 Task: Create a due date automation trigger when advanced on, on the wednesday of the week a card is due add fields with custom field "Resume" set to a number greater than 1 and greater or equal to 10 at 11:00 AM.
Action: Mouse moved to (1065, 79)
Screenshot: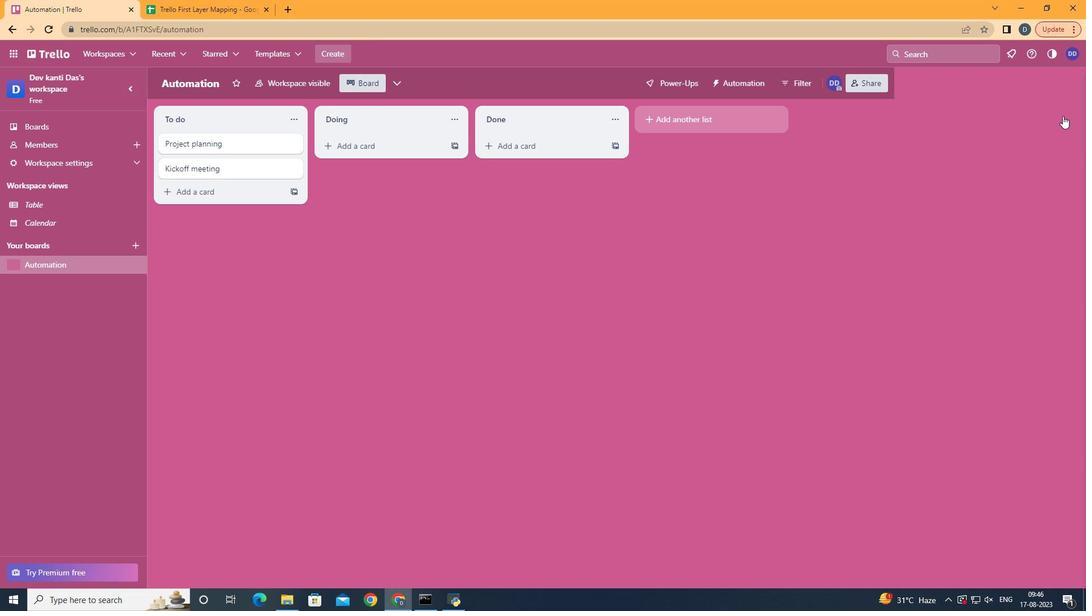 
Action: Mouse pressed left at (1065, 79)
Screenshot: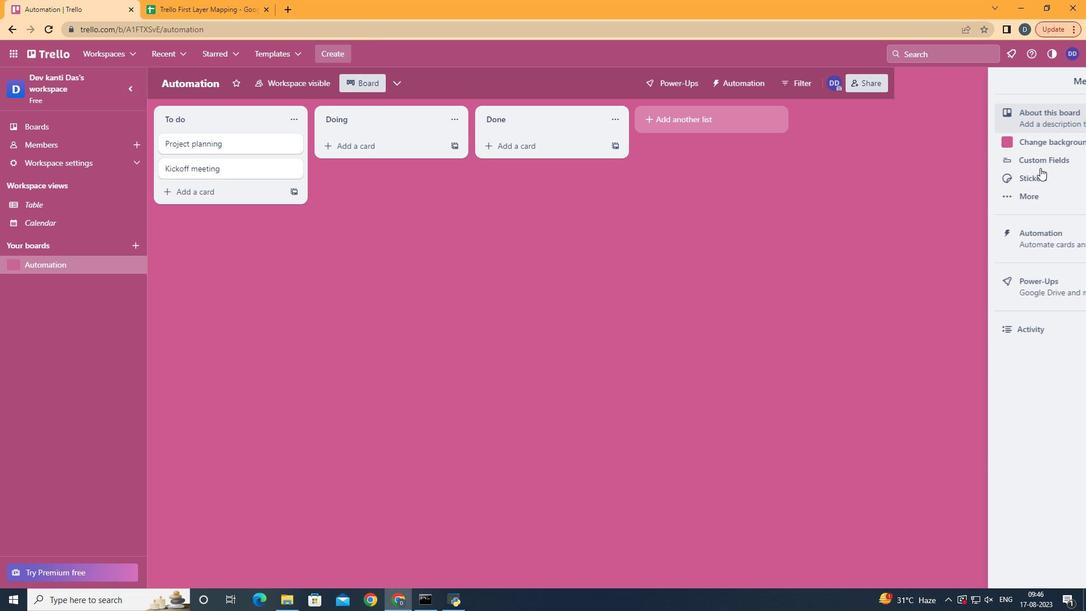 
Action: Mouse moved to (999, 220)
Screenshot: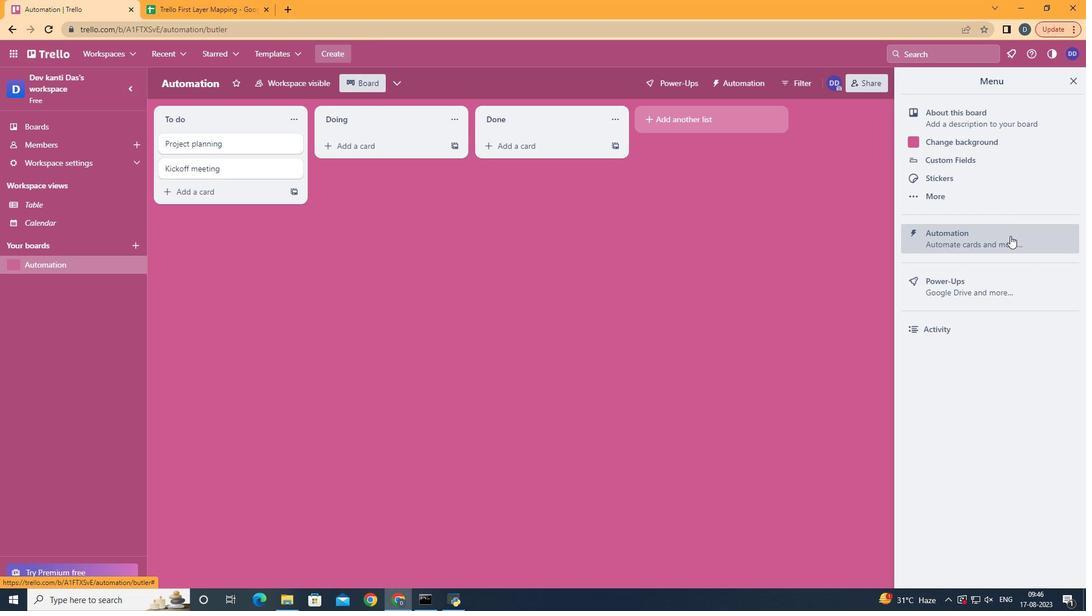 
Action: Mouse pressed left at (999, 220)
Screenshot: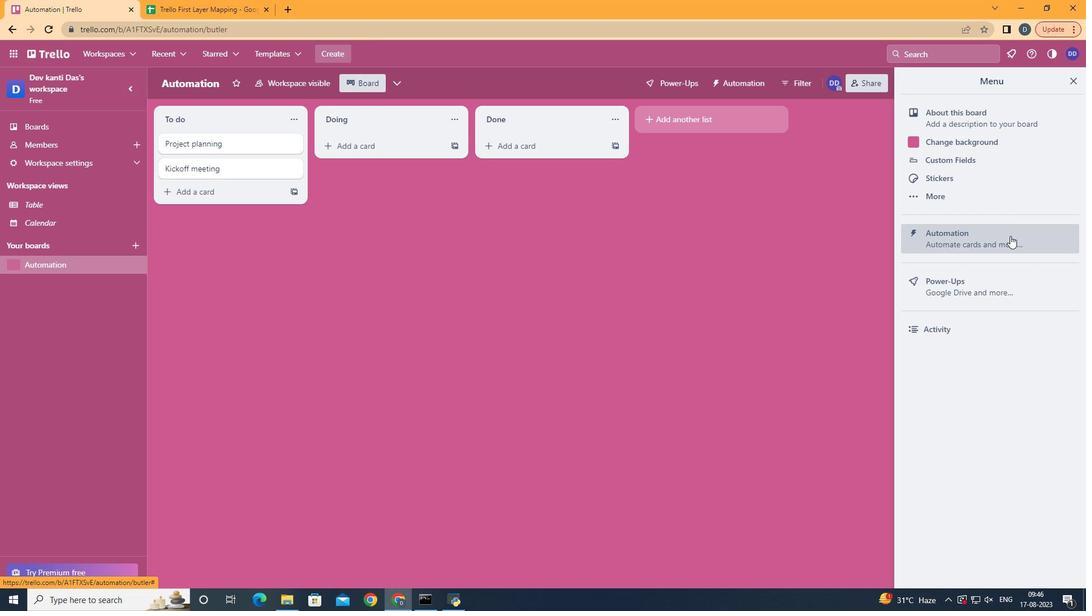 
Action: Mouse moved to (212, 221)
Screenshot: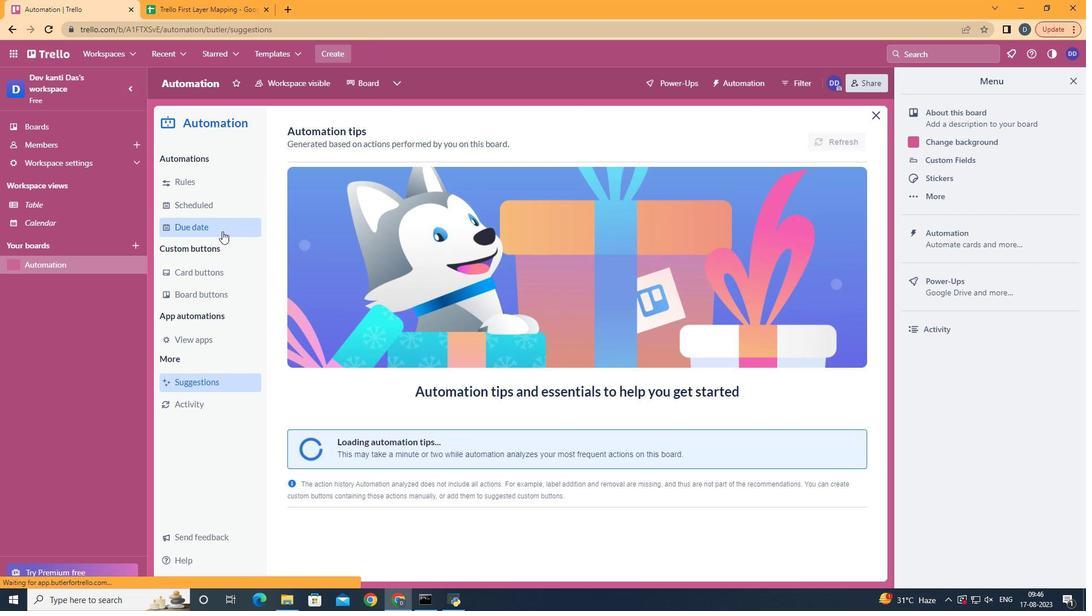 
Action: Mouse pressed left at (212, 221)
Screenshot: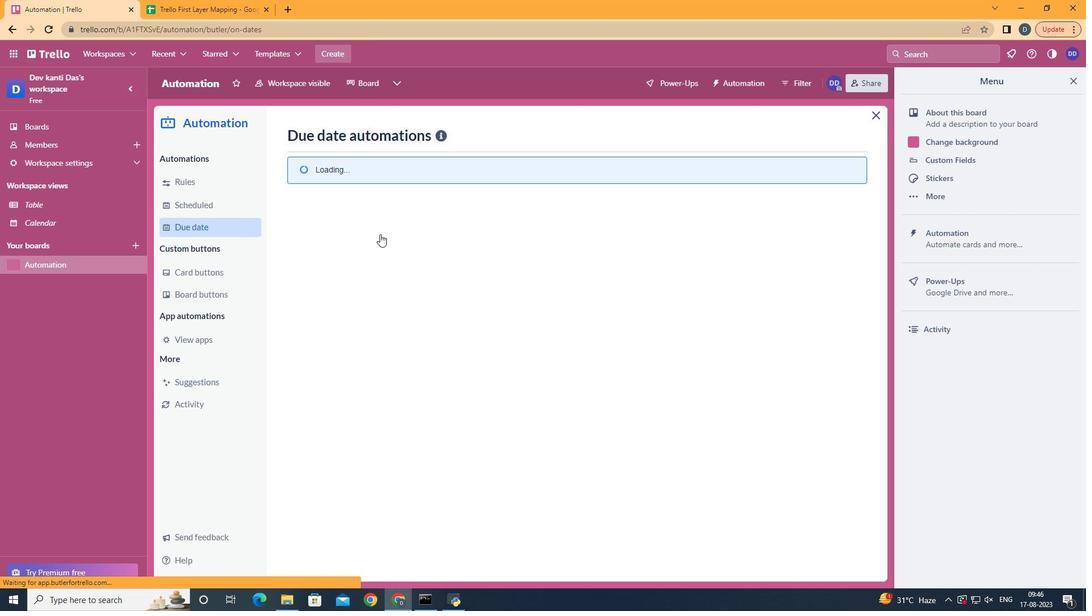 
Action: Mouse moved to (785, 130)
Screenshot: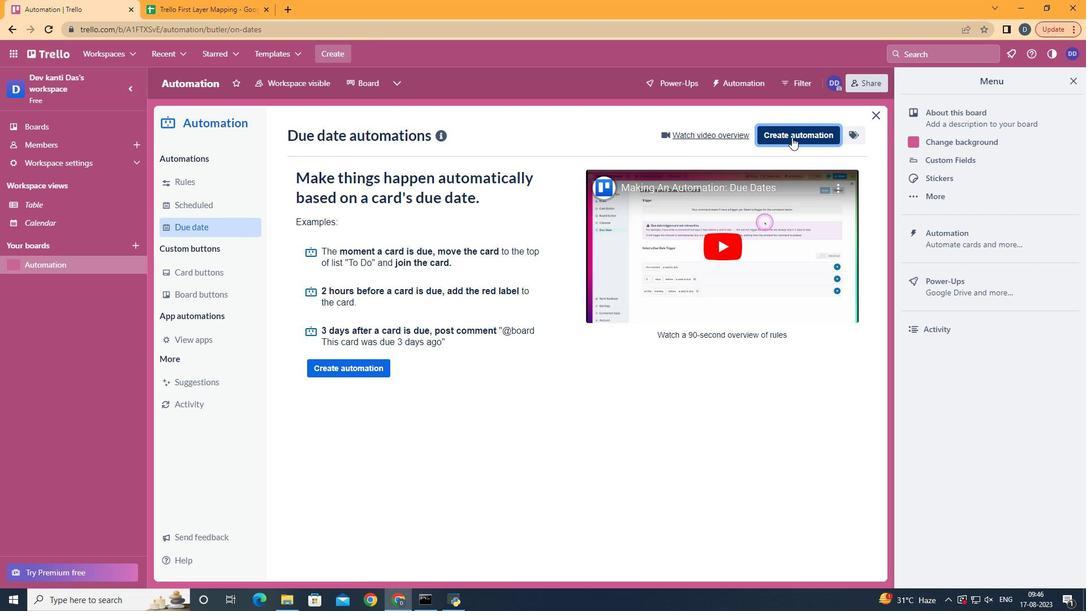 
Action: Mouse pressed left at (785, 130)
Screenshot: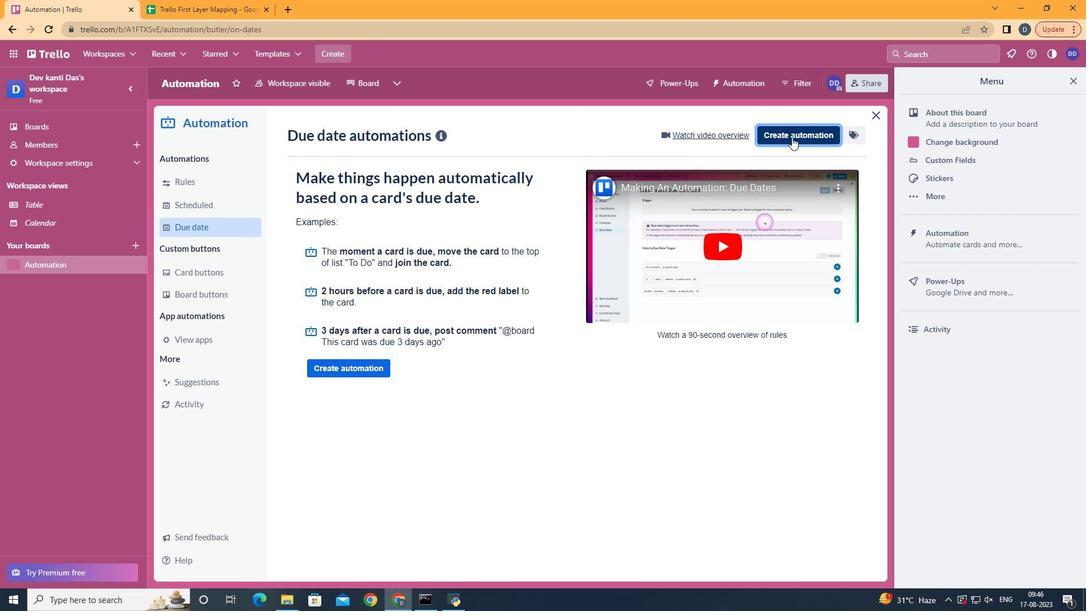 
Action: Mouse moved to (618, 228)
Screenshot: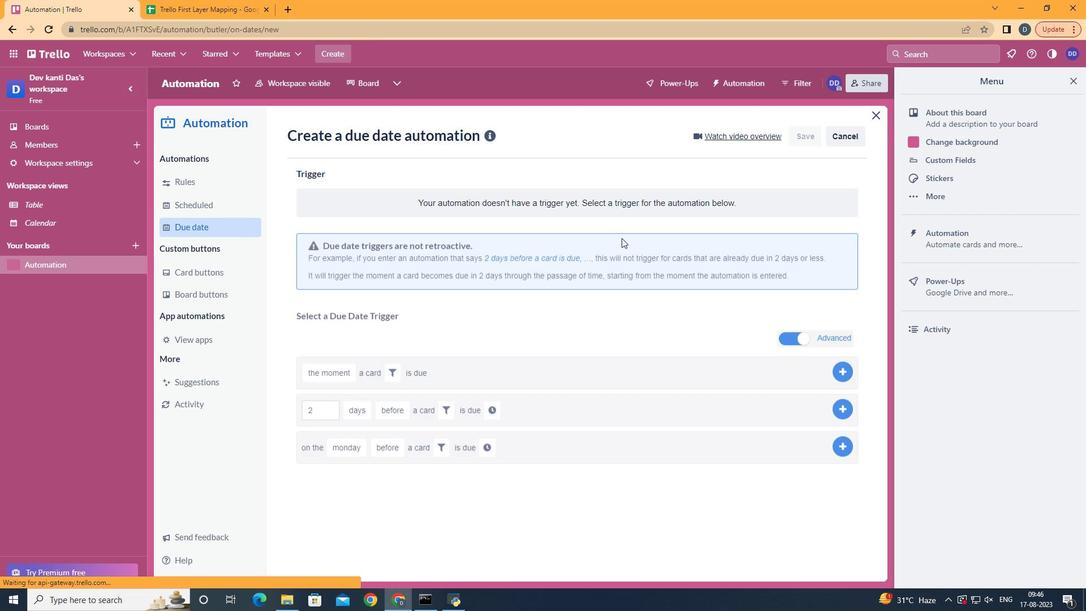 
Action: Mouse pressed left at (618, 228)
Screenshot: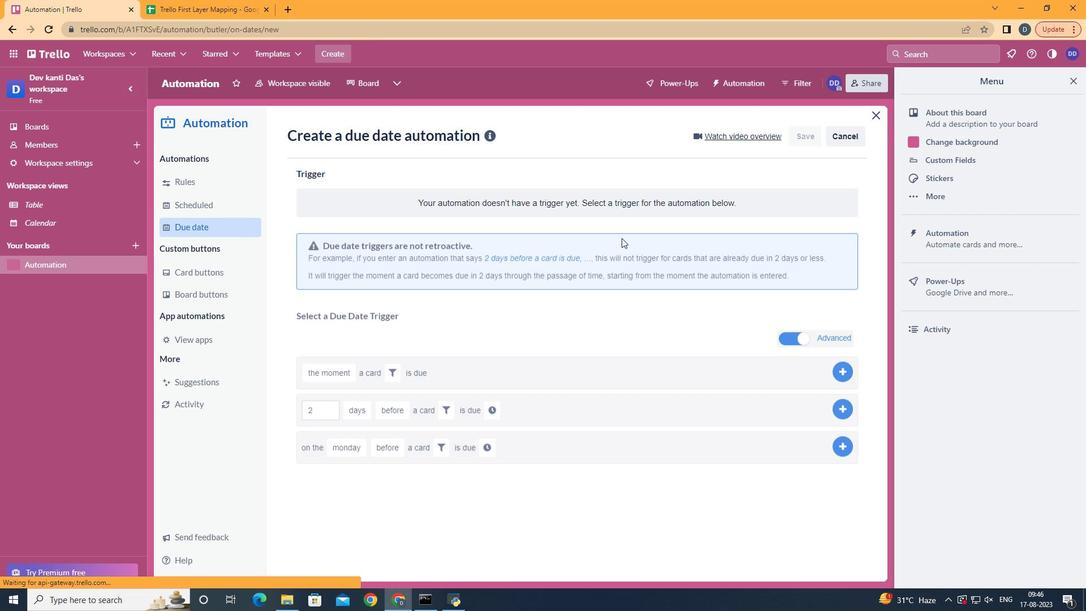 
Action: Mouse moved to (361, 337)
Screenshot: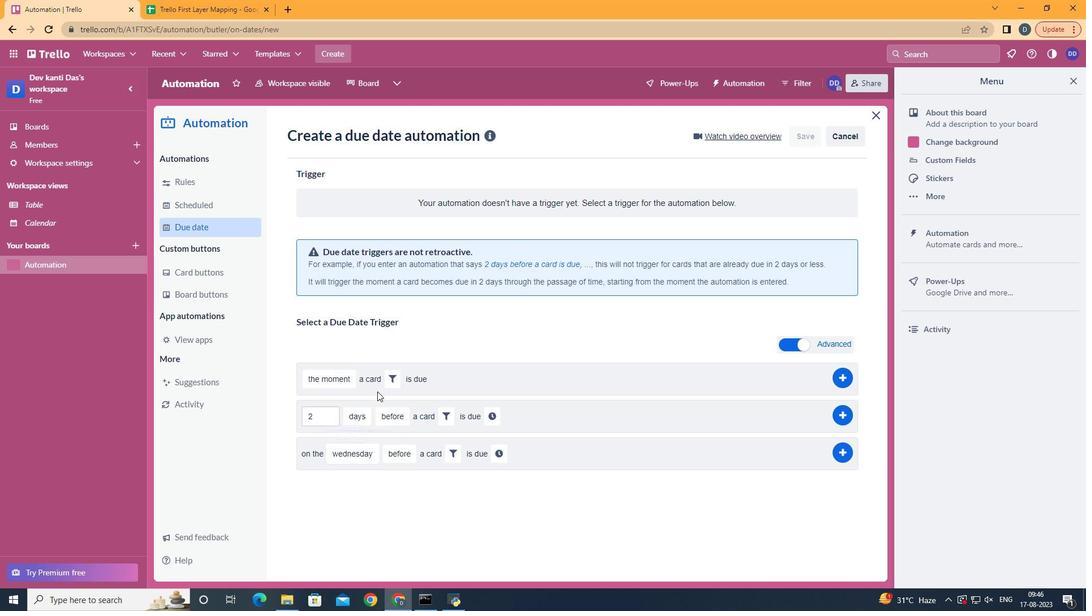 
Action: Mouse pressed left at (361, 337)
Screenshot: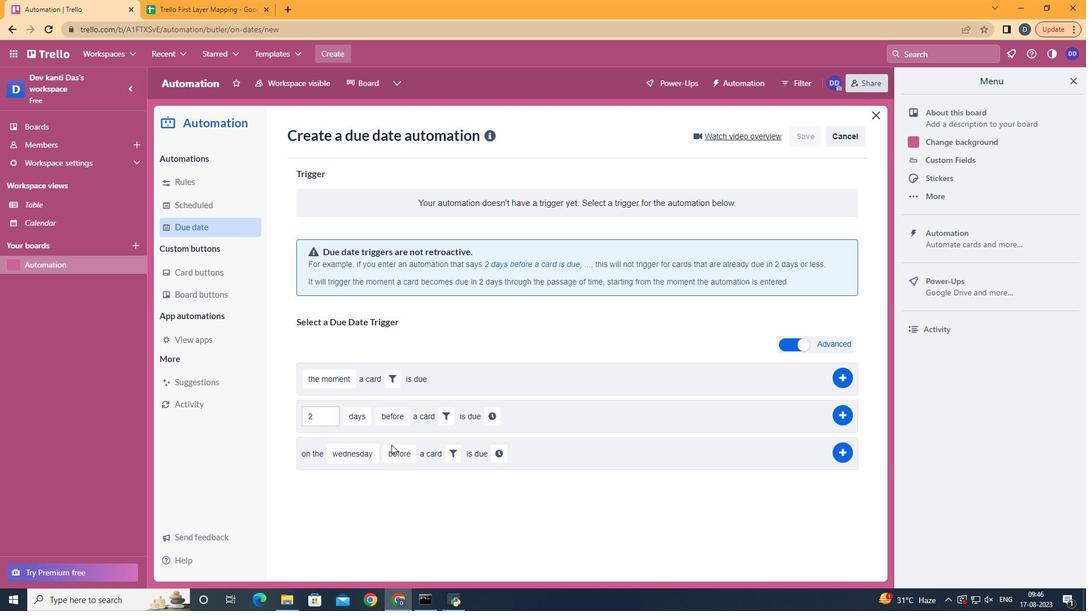 
Action: Mouse moved to (434, 517)
Screenshot: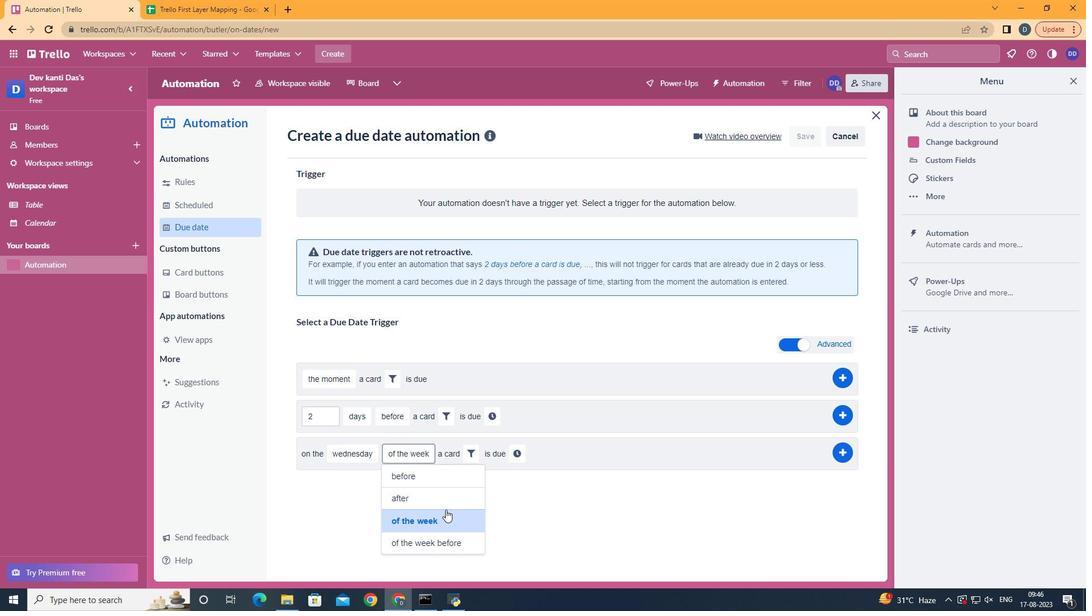
Action: Mouse pressed left at (434, 517)
Screenshot: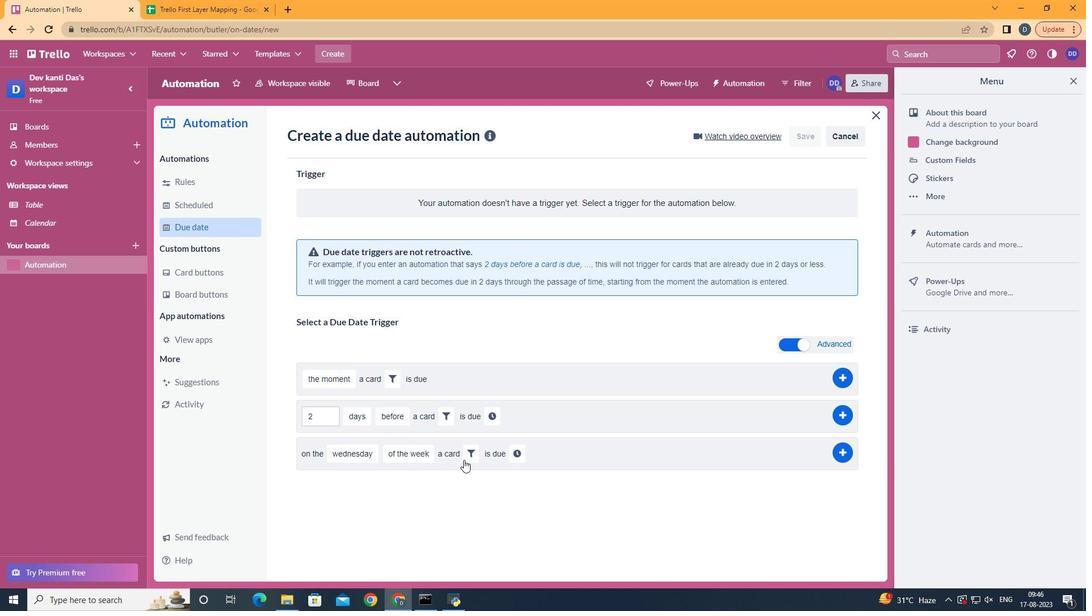 
Action: Mouse moved to (460, 449)
Screenshot: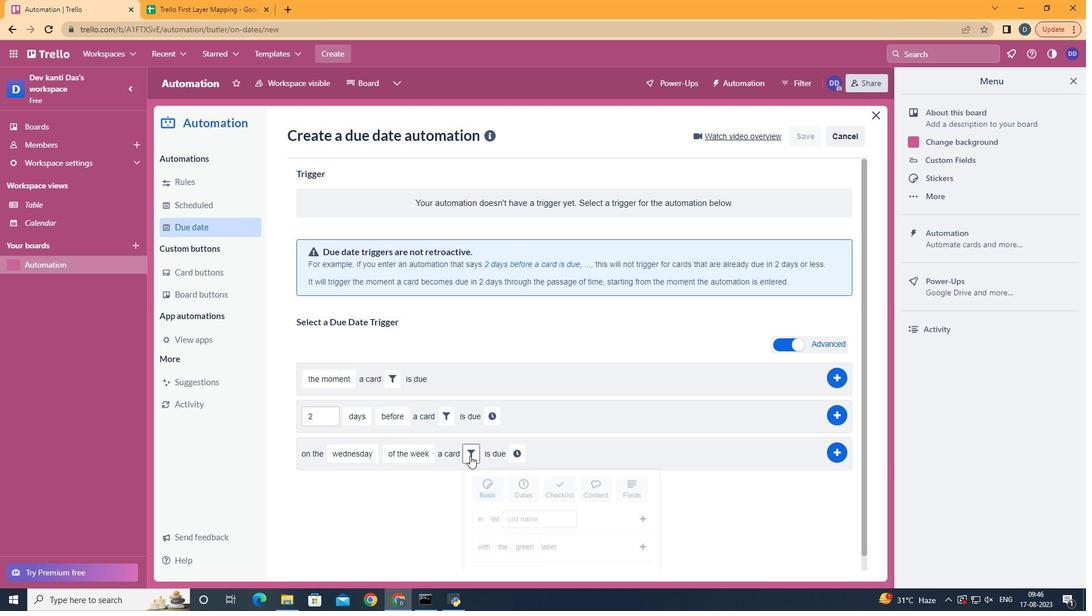 
Action: Mouse pressed left at (460, 449)
Screenshot: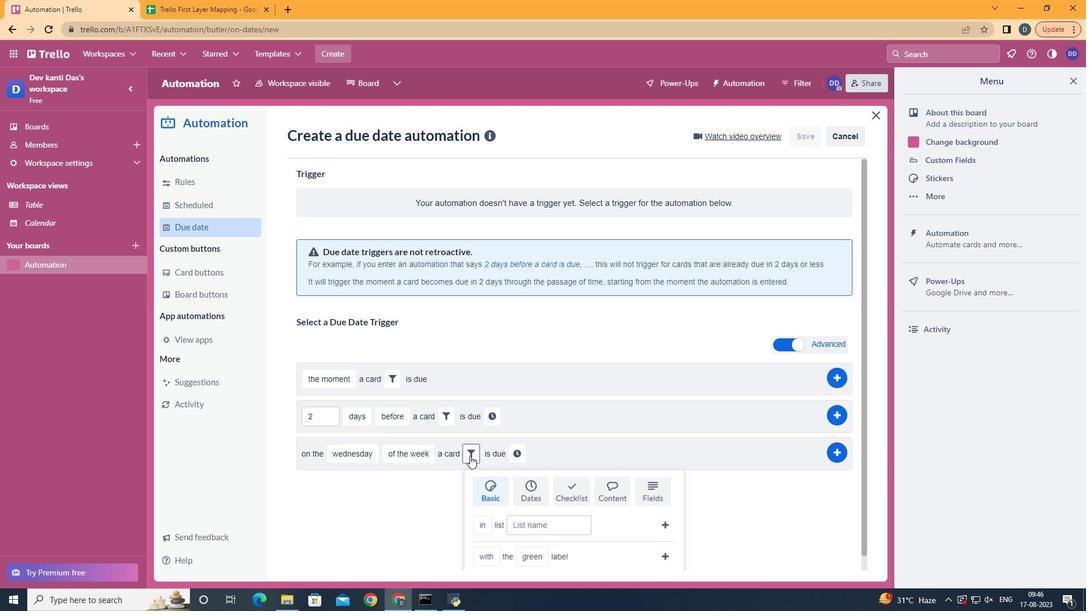 
Action: Mouse moved to (648, 479)
Screenshot: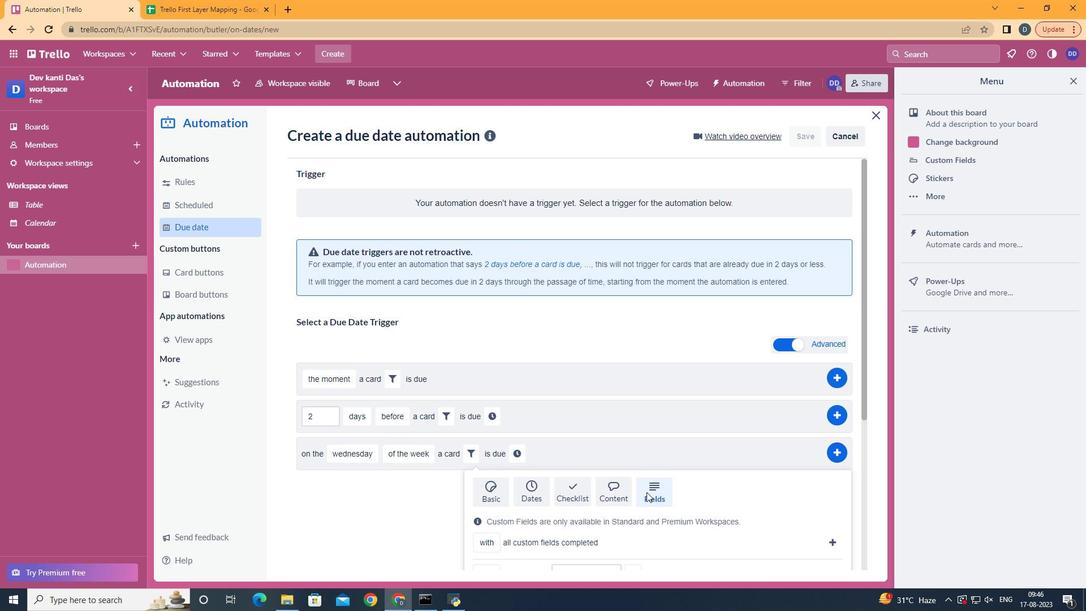 
Action: Mouse pressed left at (648, 479)
Screenshot: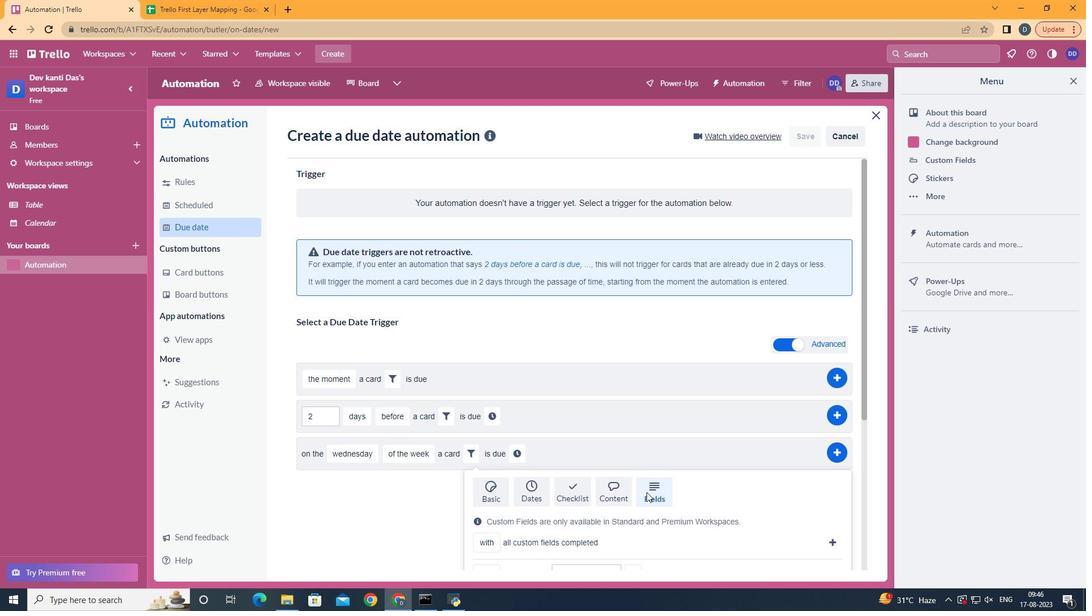 
Action: Mouse moved to (639, 485)
Screenshot: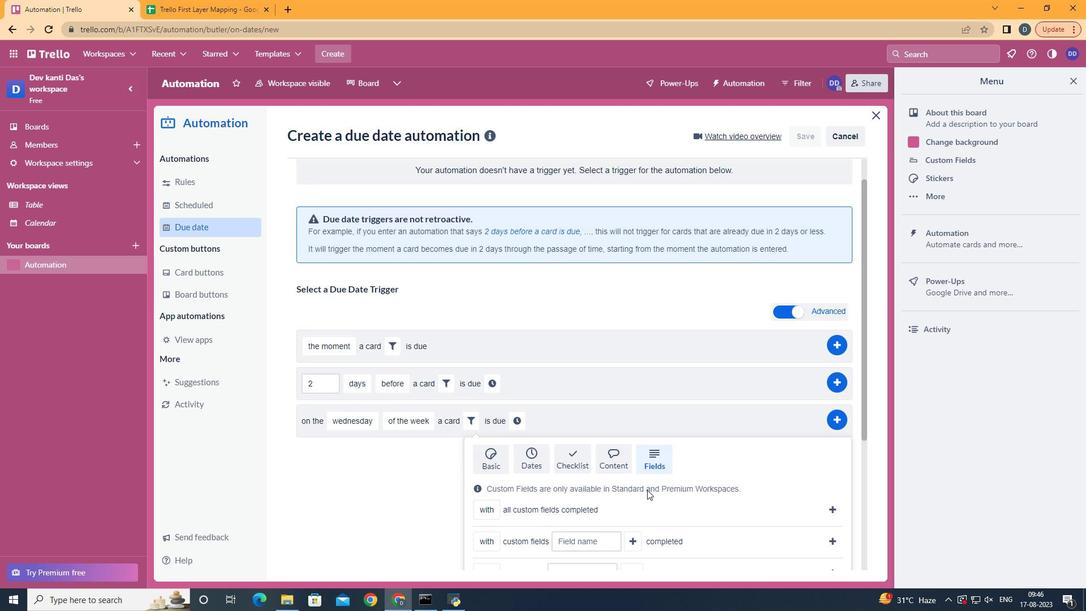 
Action: Mouse scrolled (639, 484) with delta (0, 0)
Screenshot: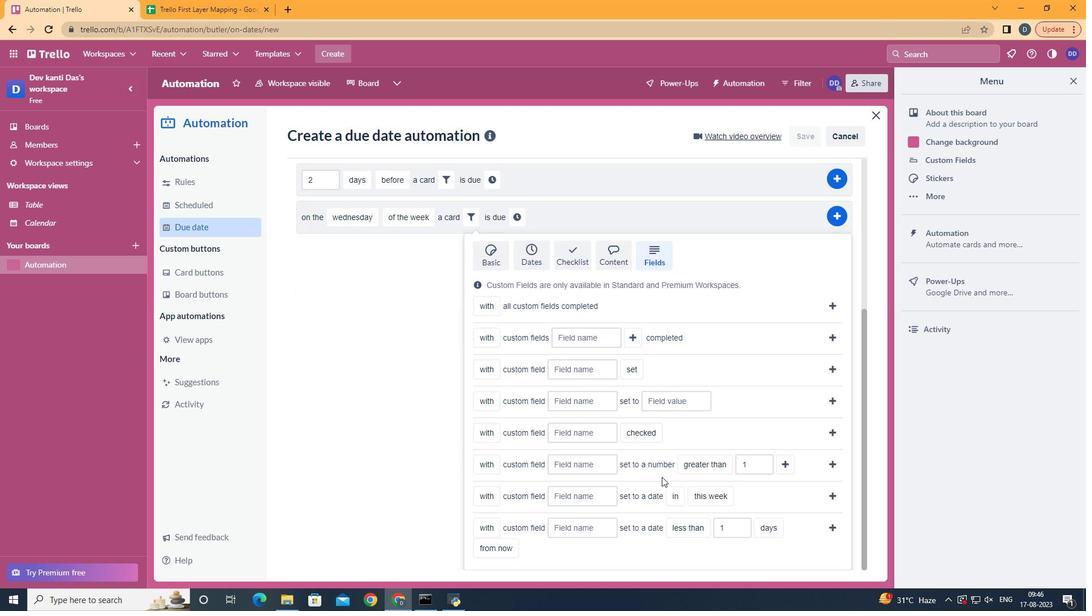 
Action: Mouse scrolled (639, 484) with delta (0, 0)
Screenshot: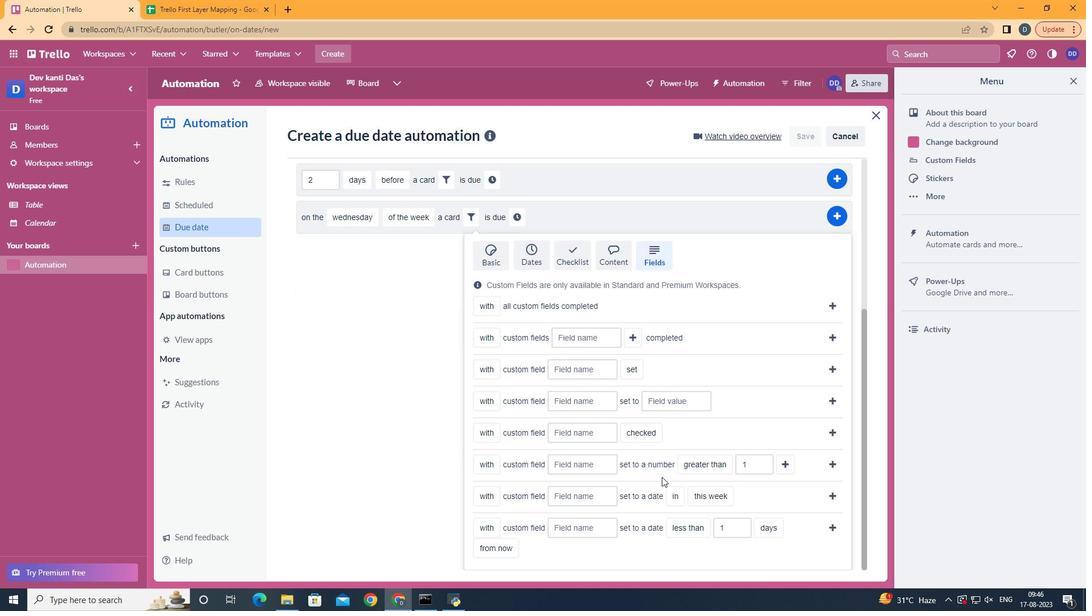 
Action: Mouse scrolled (639, 484) with delta (0, 0)
Screenshot: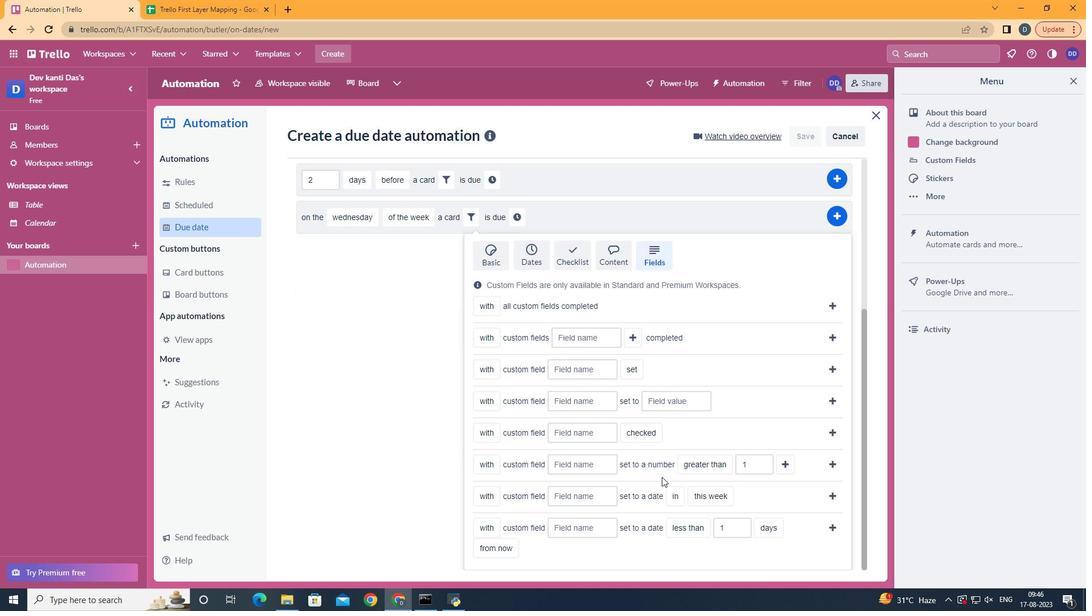 
Action: Mouse scrolled (639, 484) with delta (0, 0)
Screenshot: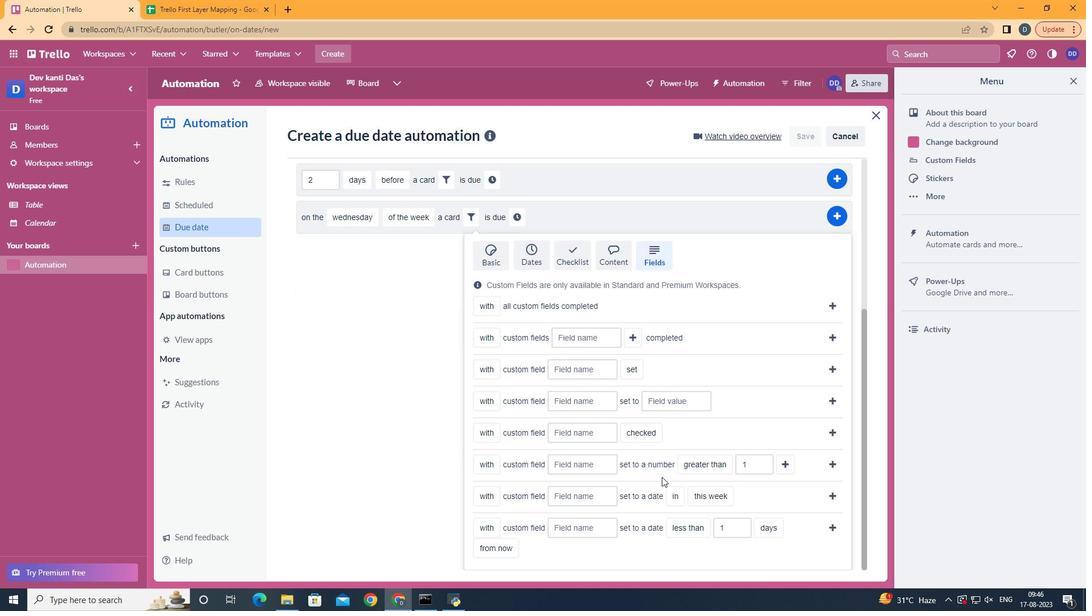 
Action: Mouse scrolled (639, 484) with delta (0, 0)
Screenshot: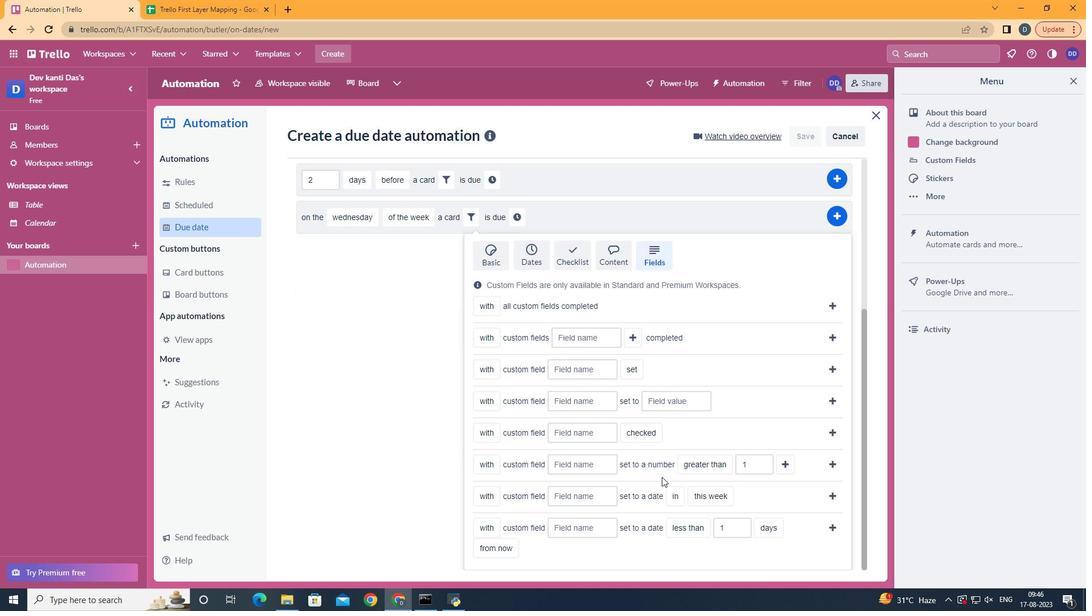 
Action: Mouse moved to (592, 458)
Screenshot: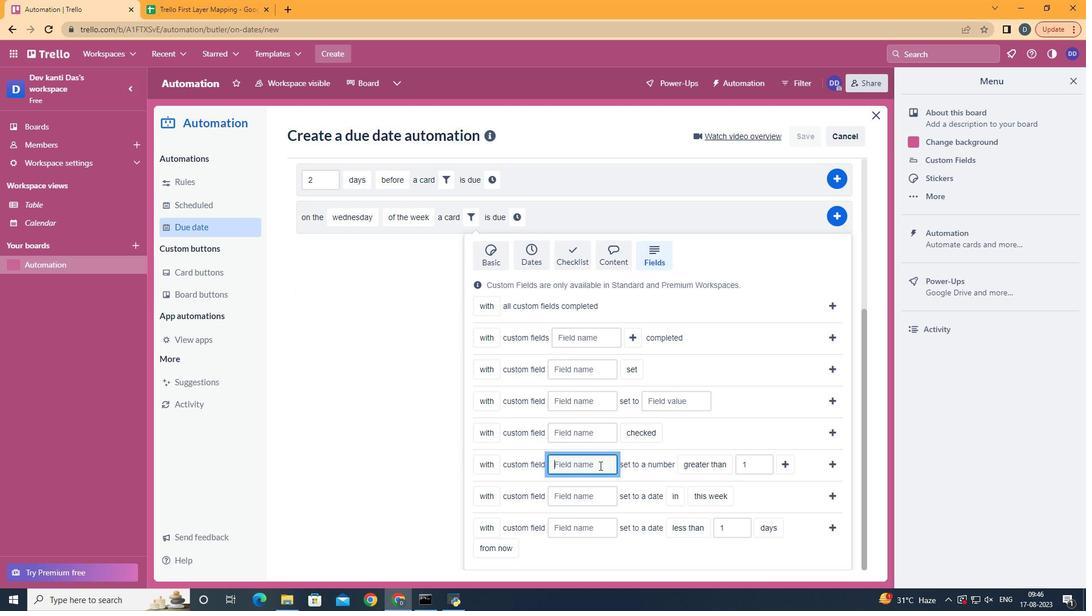 
Action: Mouse pressed left at (592, 458)
Screenshot: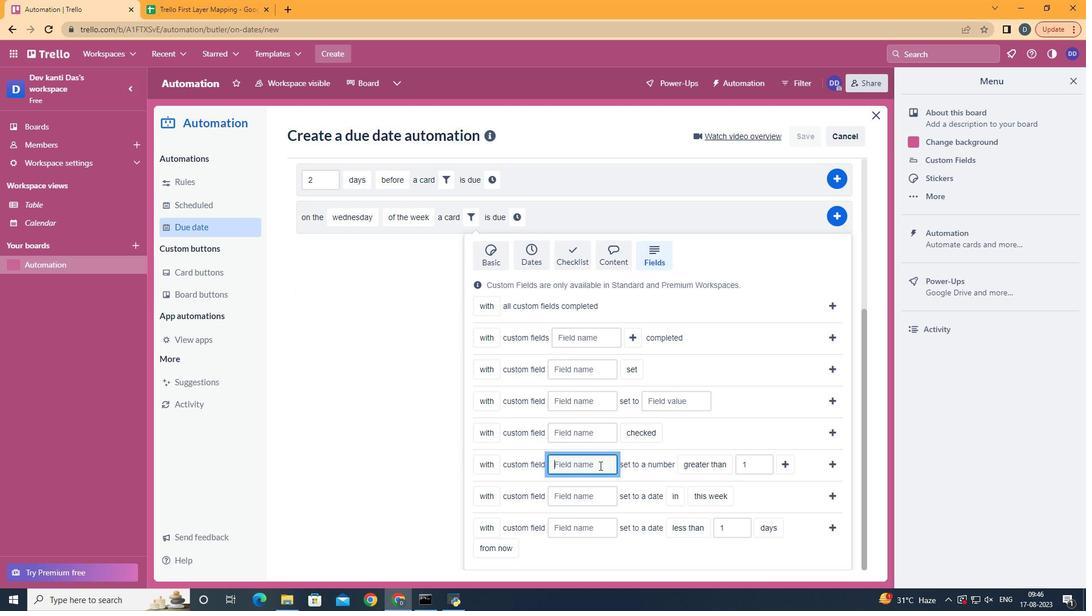 
Action: Key pressed <Key.shift>Resume
Screenshot: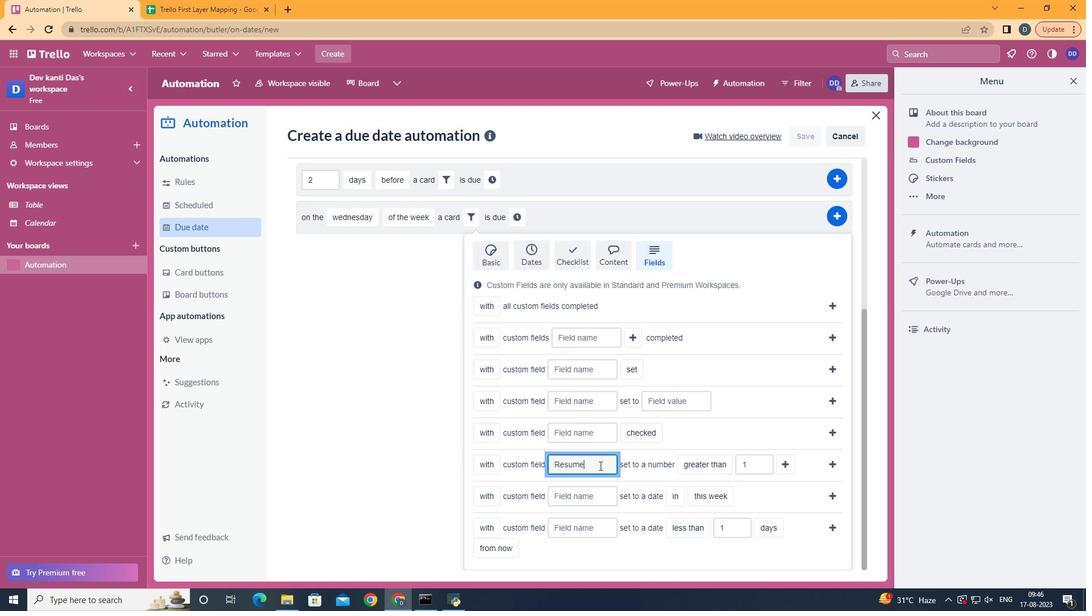 
Action: Mouse moved to (782, 450)
Screenshot: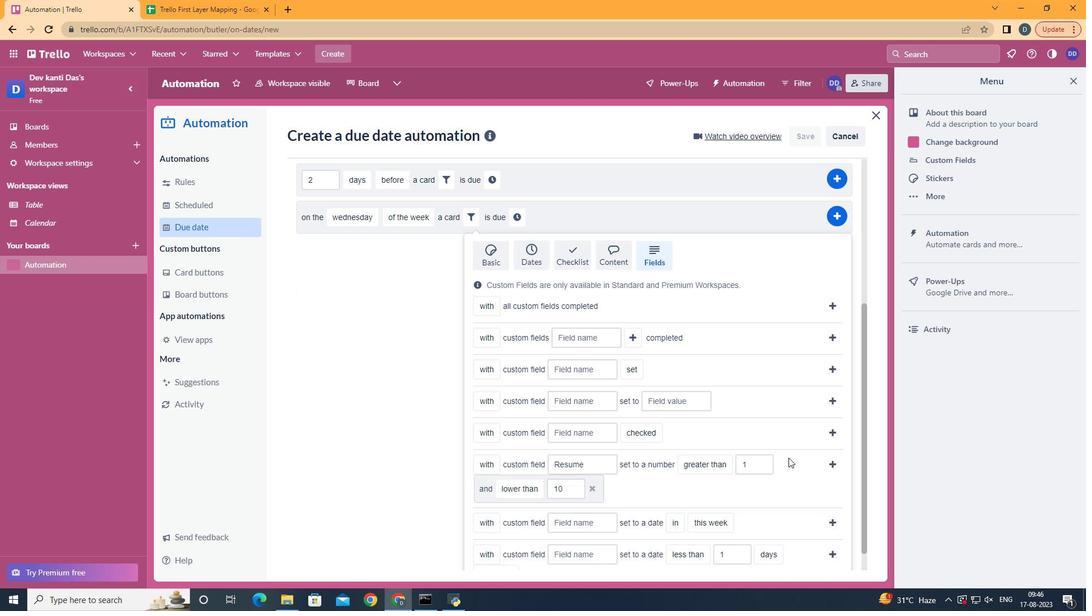 
Action: Mouse pressed left at (782, 450)
Screenshot: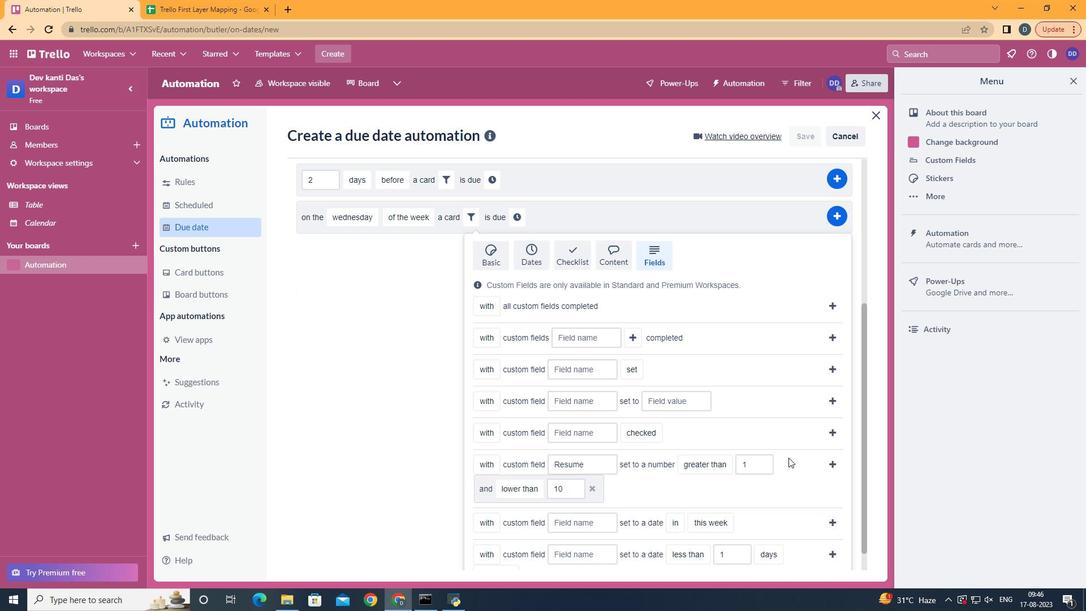 
Action: Mouse moved to (540, 466)
Screenshot: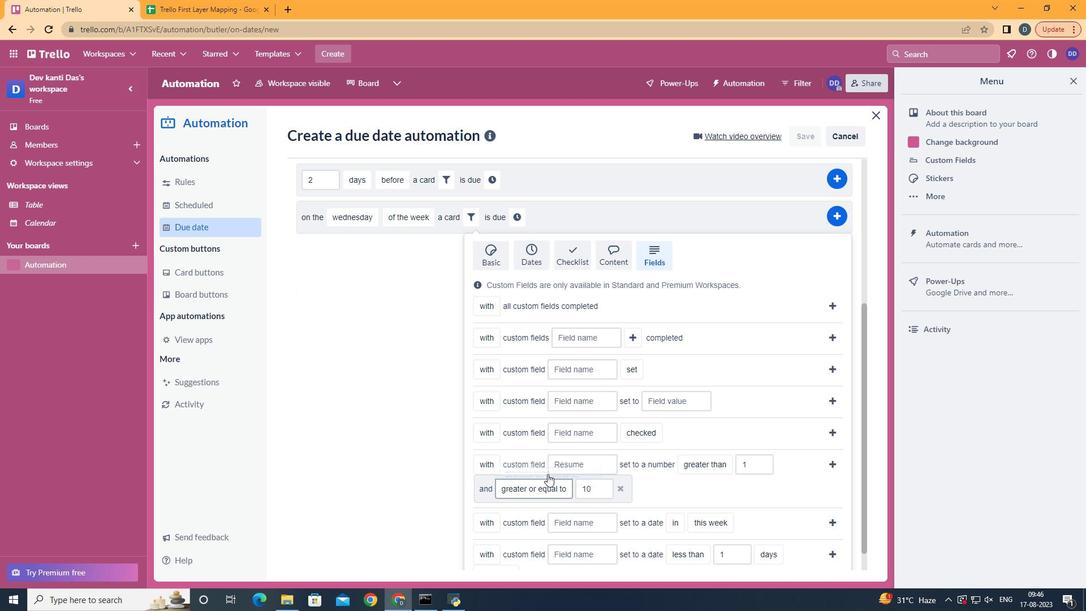 
Action: Mouse pressed left at (540, 466)
Screenshot: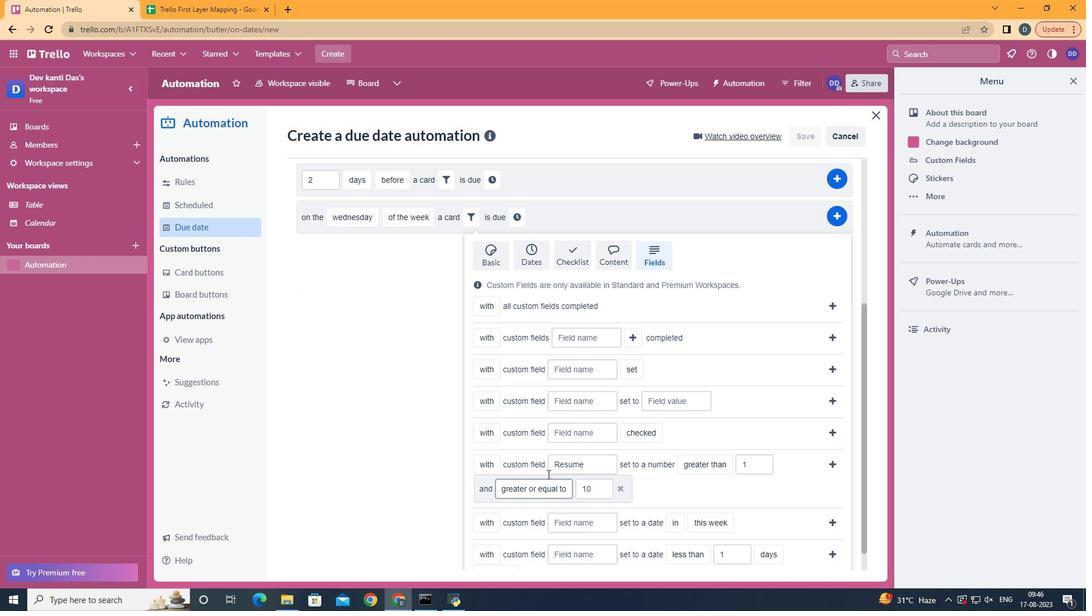 
Action: Mouse moved to (826, 455)
Screenshot: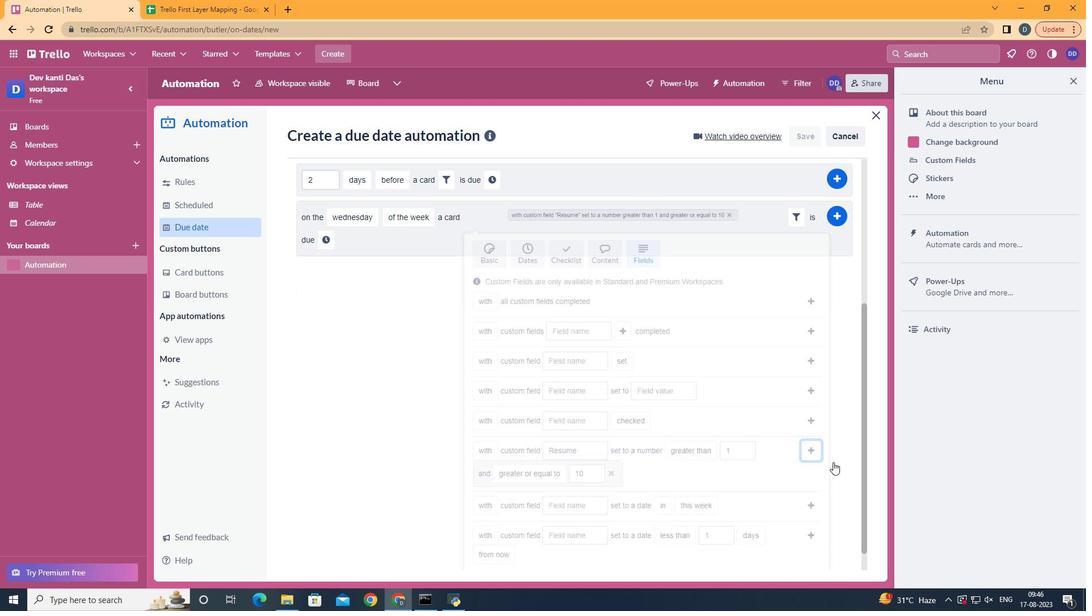 
Action: Mouse pressed left at (826, 455)
Screenshot: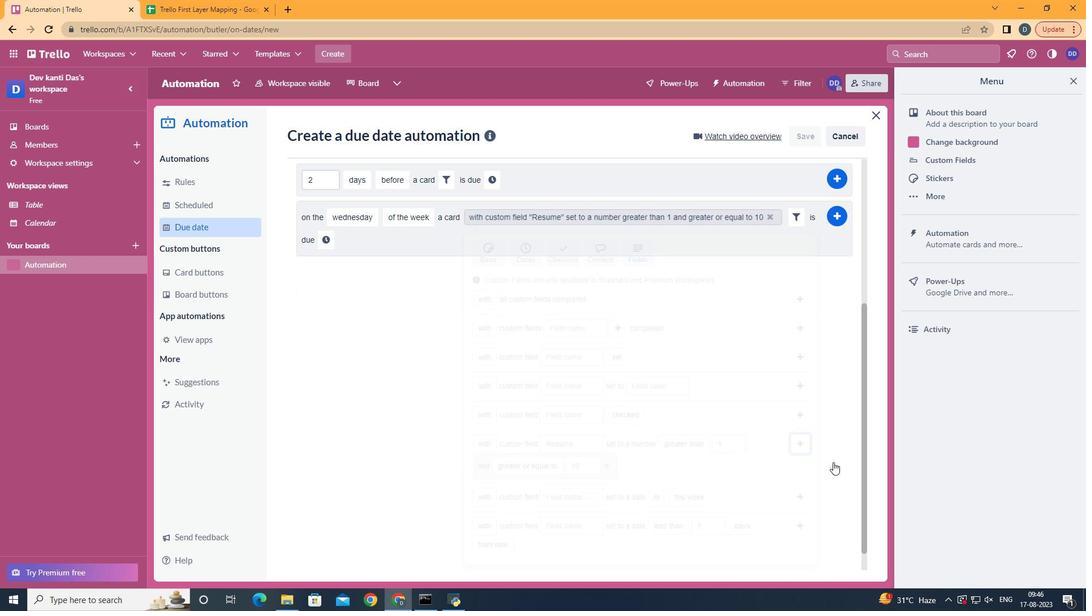 
Action: Mouse moved to (326, 468)
Screenshot: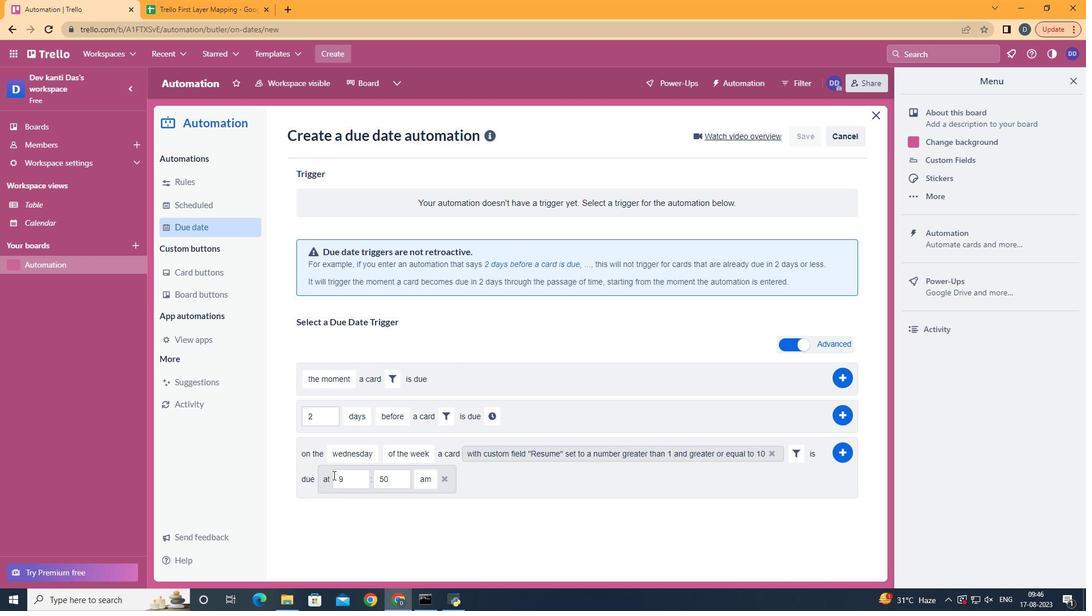 
Action: Mouse pressed left at (326, 468)
Screenshot: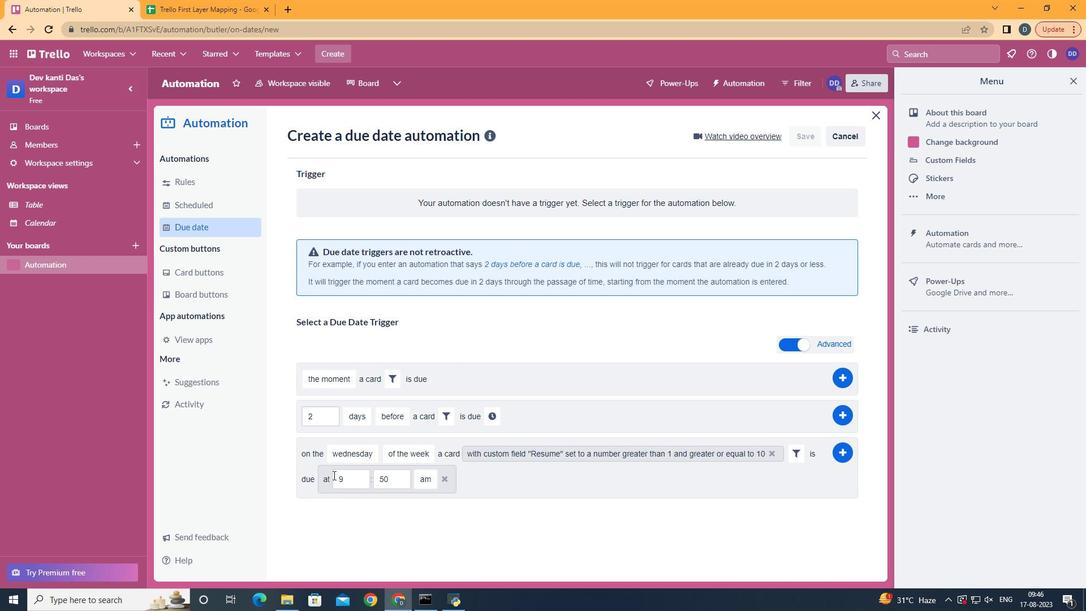 
Action: Mouse moved to (349, 471)
Screenshot: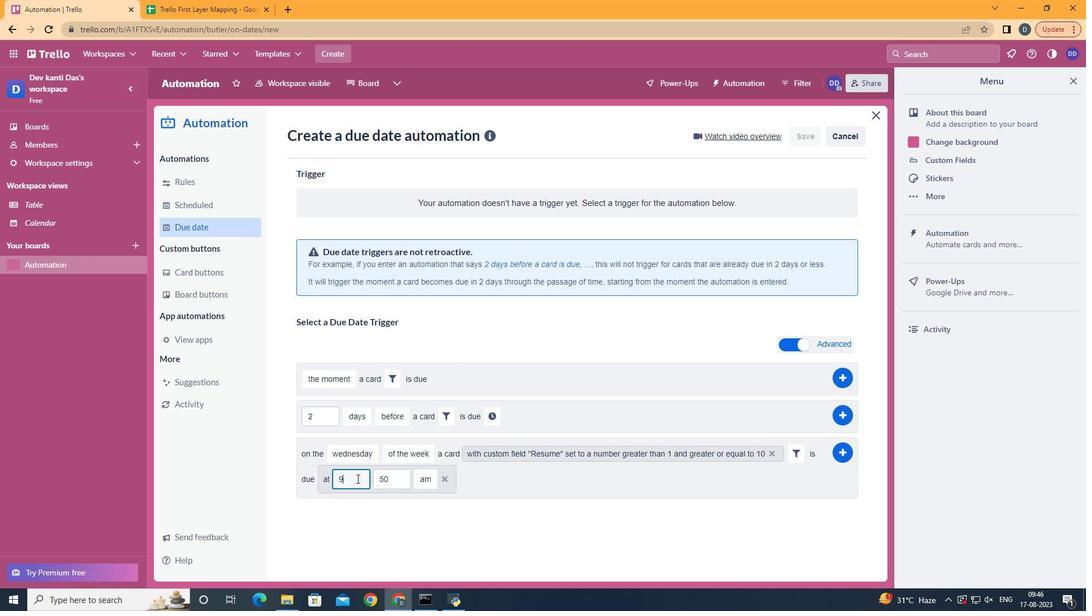 
Action: Mouse pressed left at (349, 471)
Screenshot: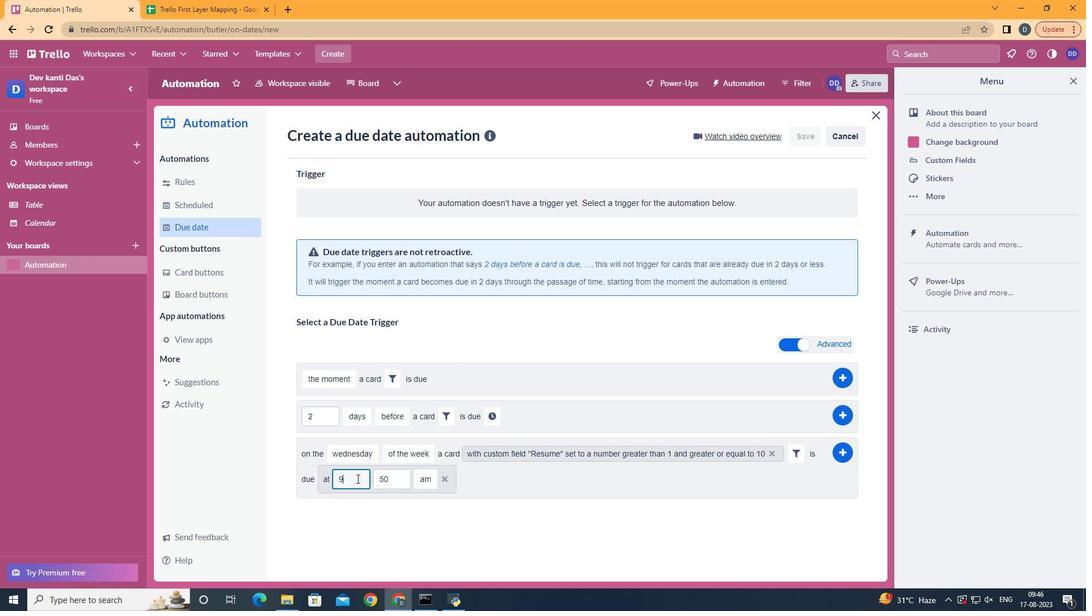 
Action: Key pressed <Key.backspace>11
Screenshot: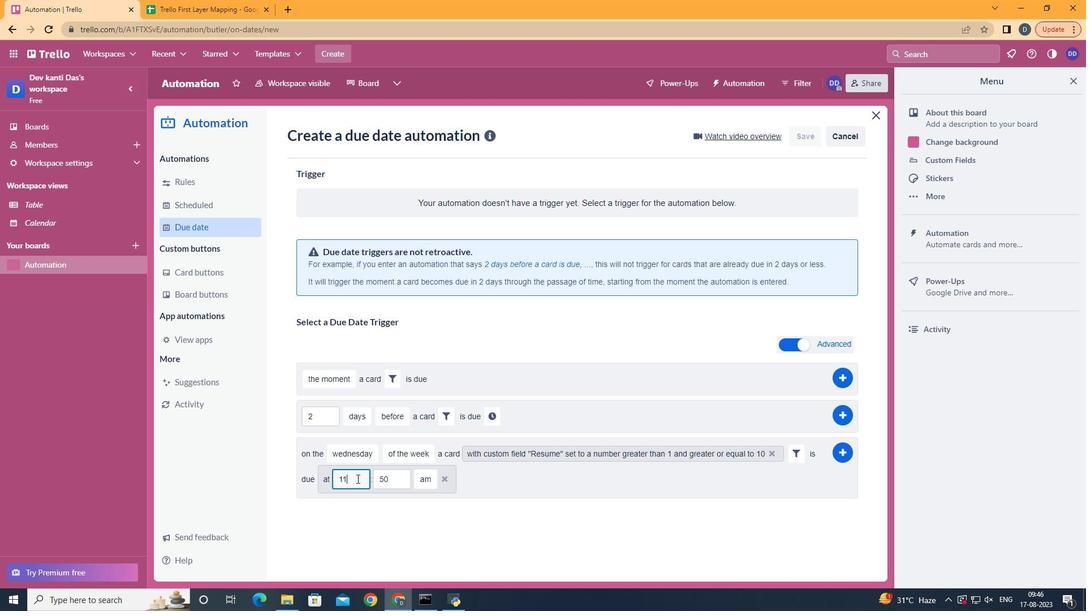 
Action: Mouse moved to (385, 473)
Screenshot: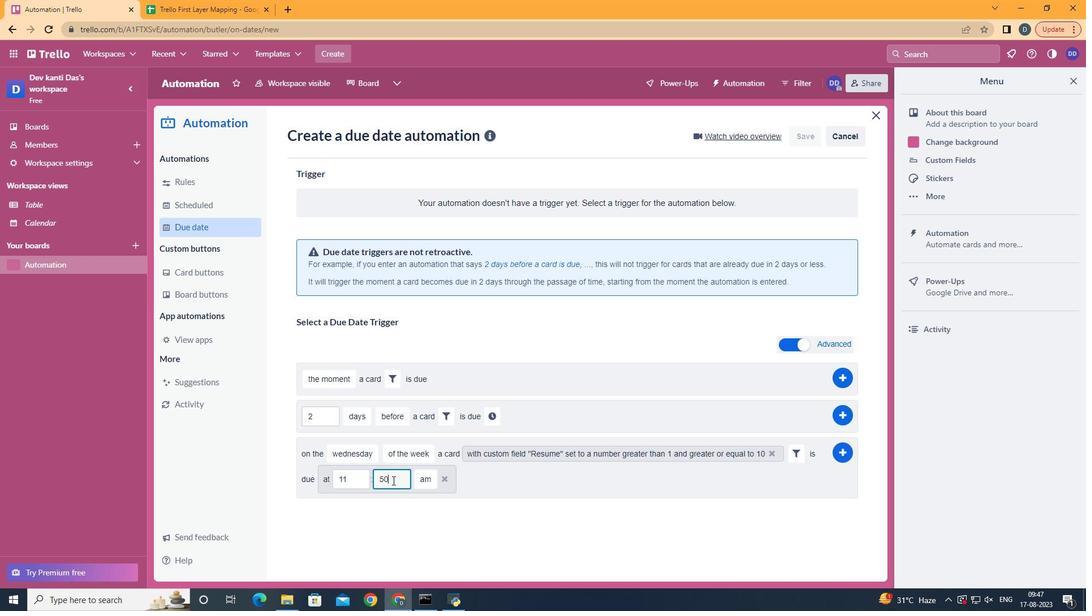 
Action: Mouse pressed left at (385, 473)
Screenshot: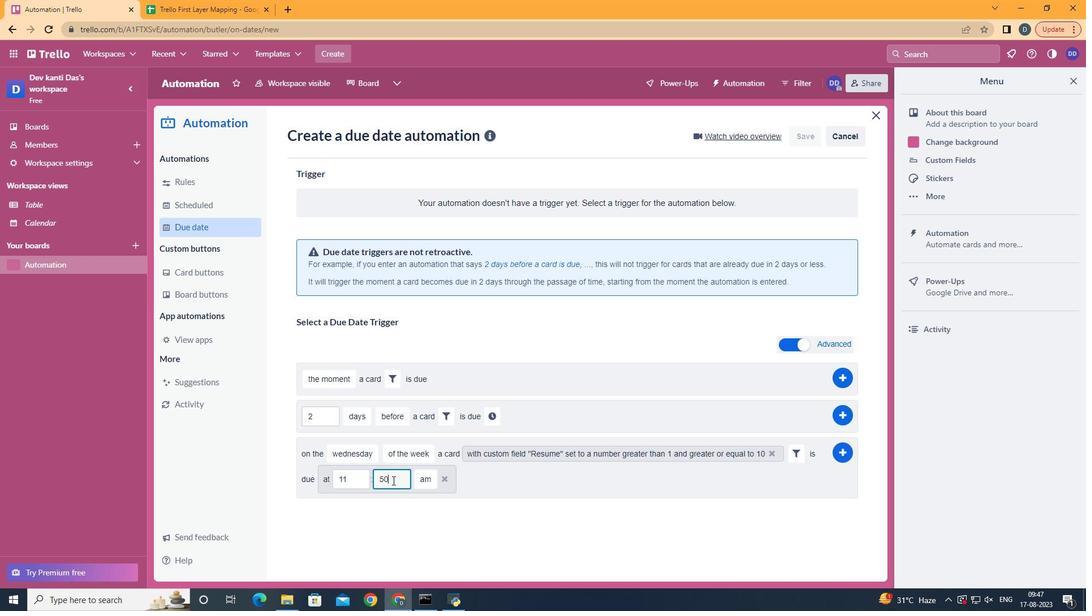 
Action: Key pressed <Key.backspace><Key.backspace>00
Screenshot: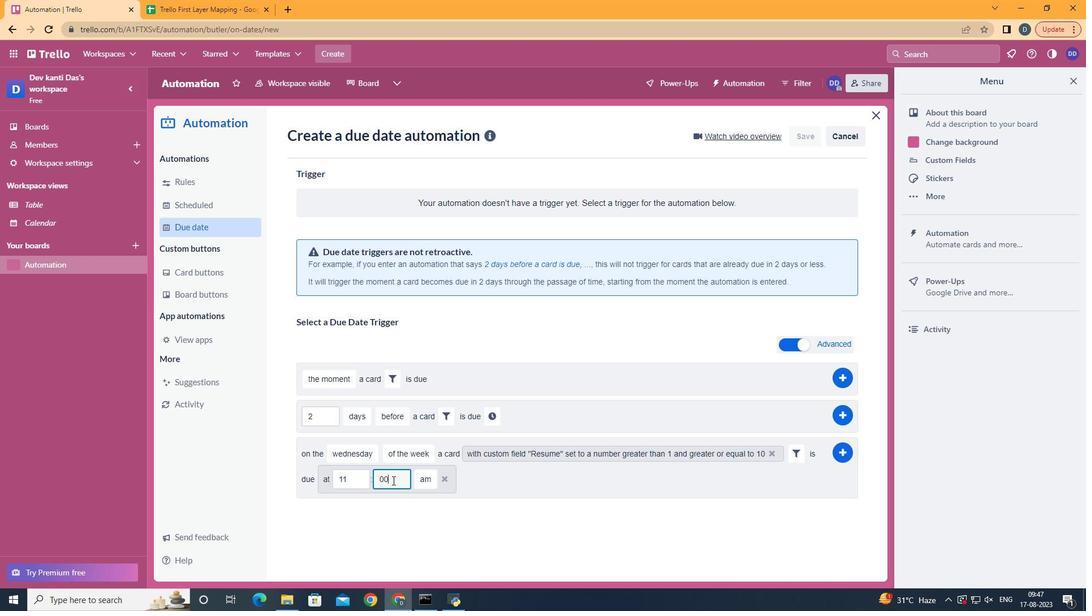 
Action: Mouse moved to (833, 443)
Screenshot: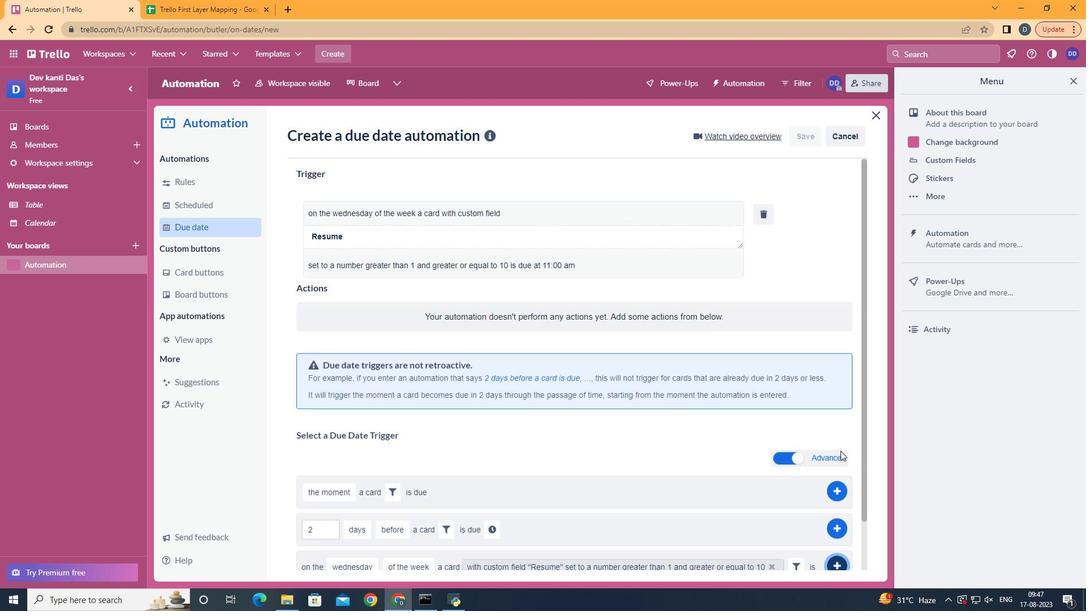 
Action: Mouse pressed left at (833, 443)
Screenshot: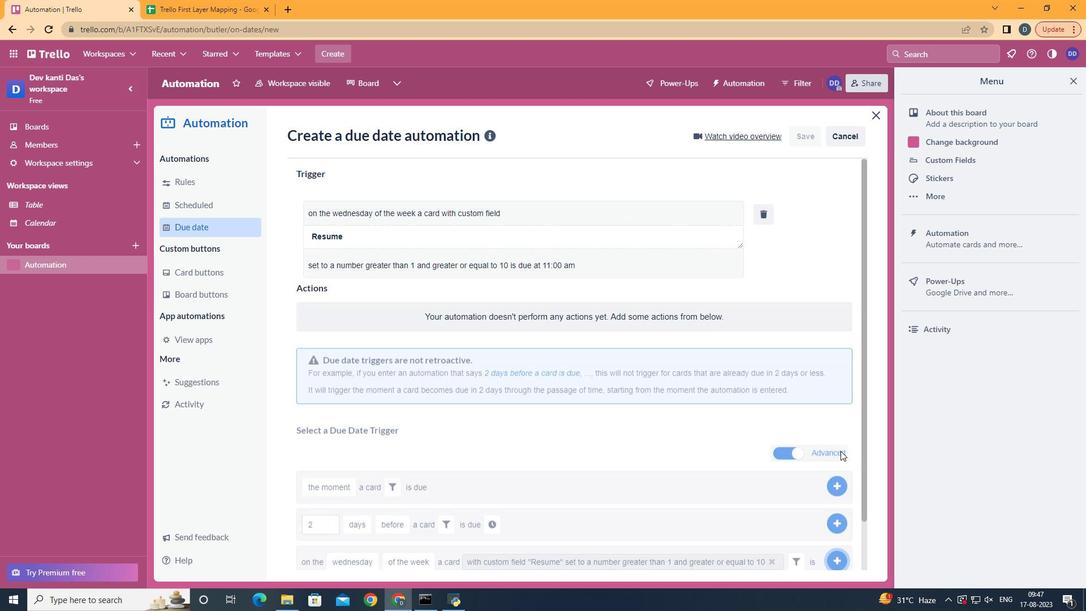 
Action: Mouse moved to (831, 444)
Screenshot: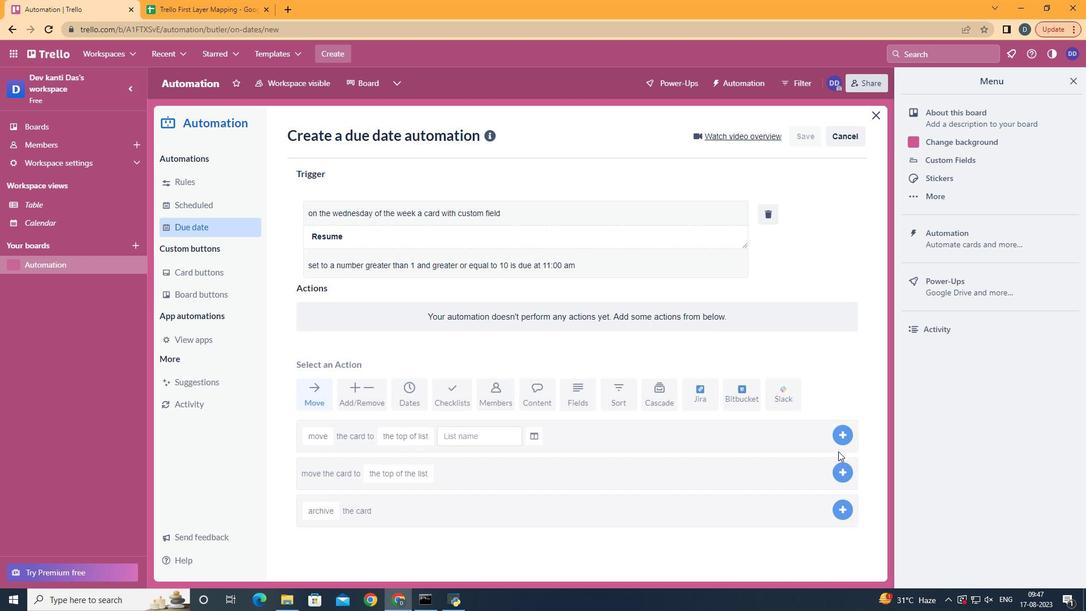 
